 Task: Set the Address to "132, My Street, Kingston, New York 12401" while creating a new customer.
Action: Mouse moved to (159, 19)
Screenshot: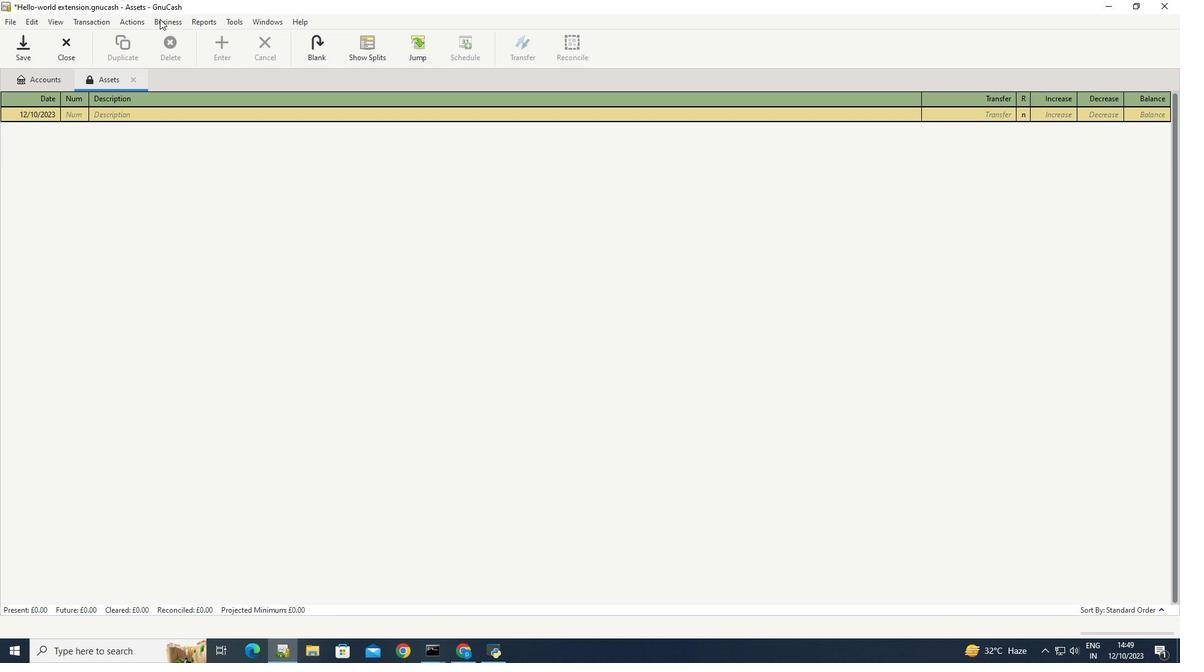 
Action: Mouse pressed left at (159, 19)
Screenshot: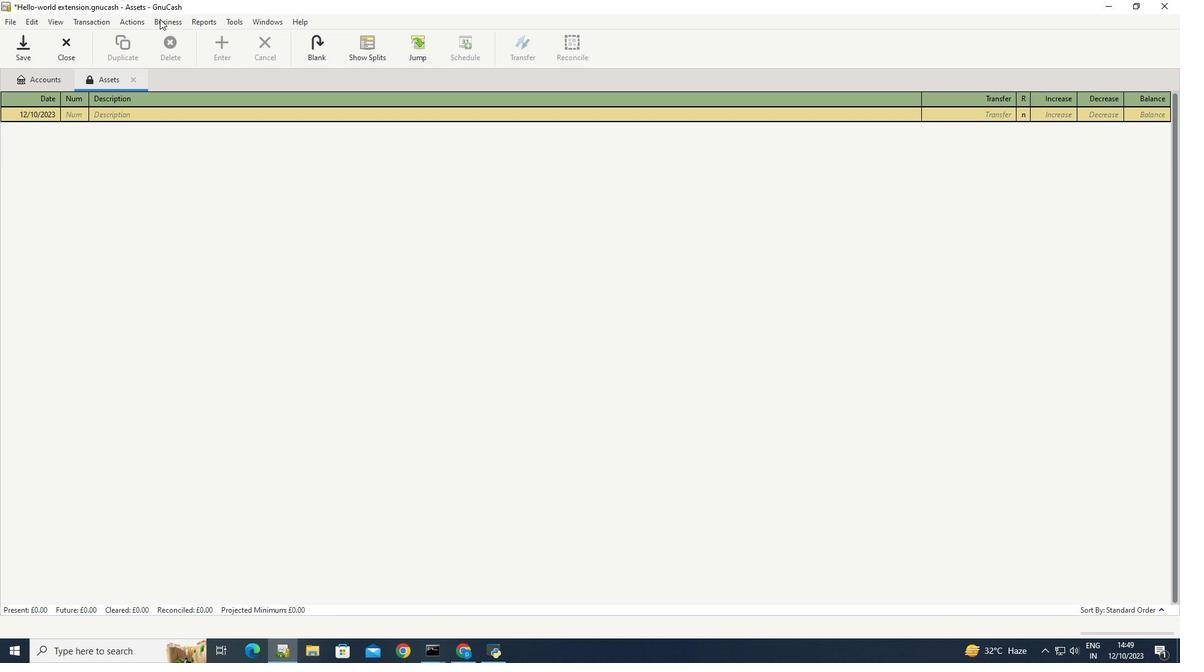 
Action: Mouse moved to (310, 53)
Screenshot: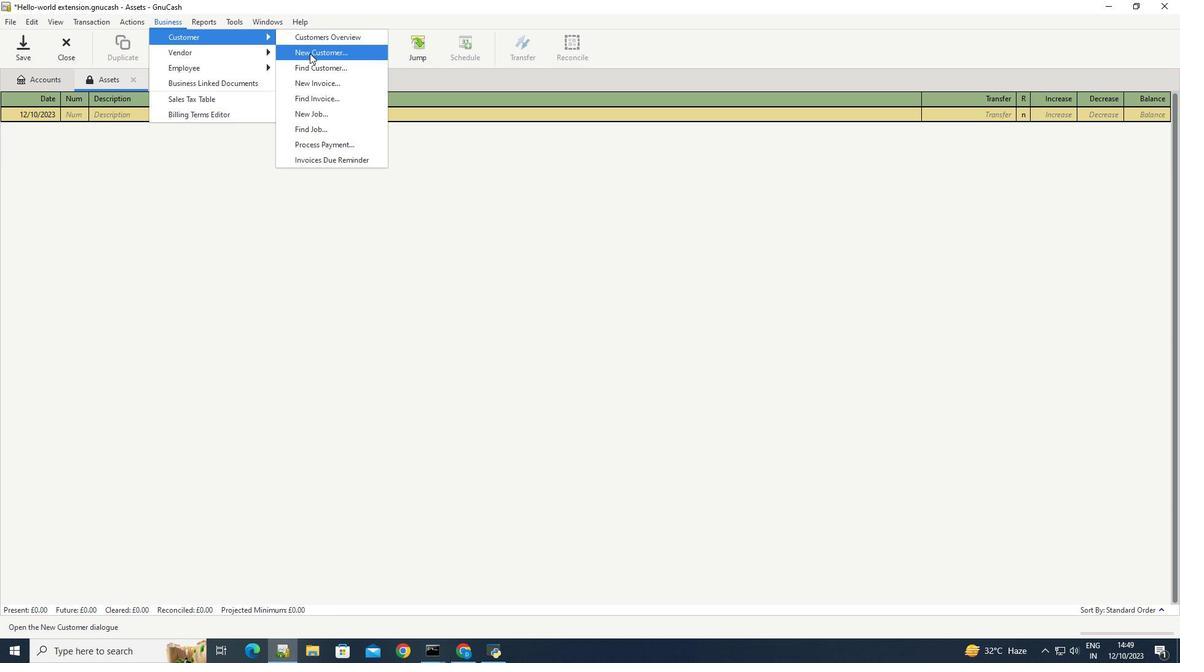 
Action: Mouse pressed left at (310, 53)
Screenshot: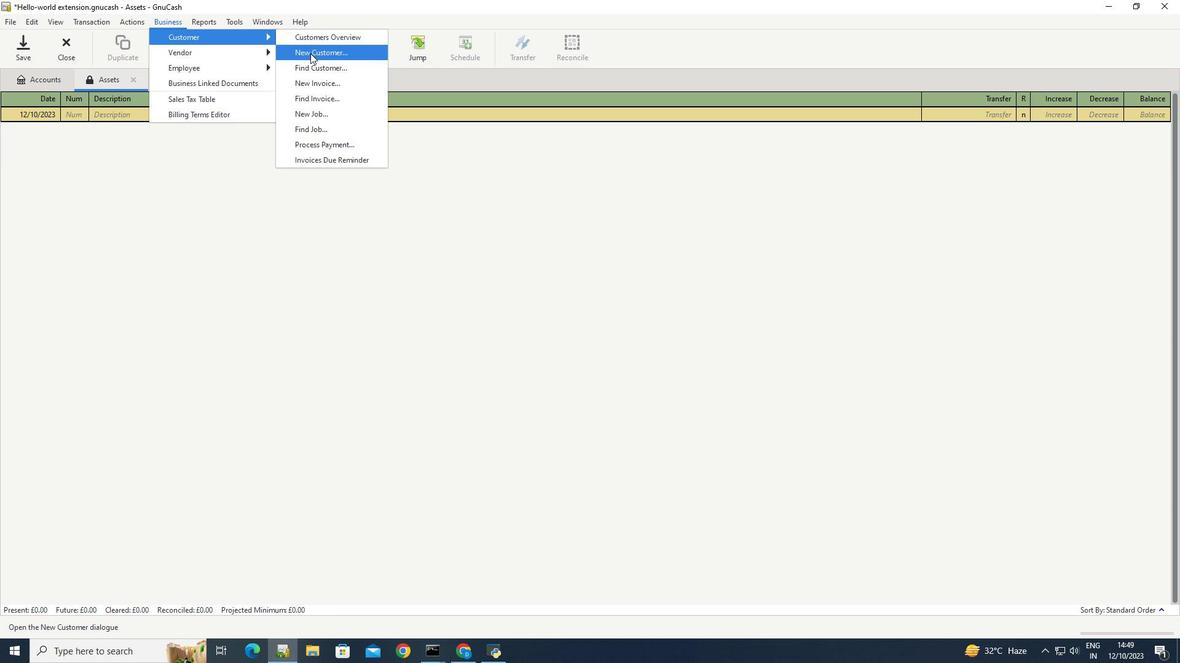 
Action: Mouse moved to (543, 311)
Screenshot: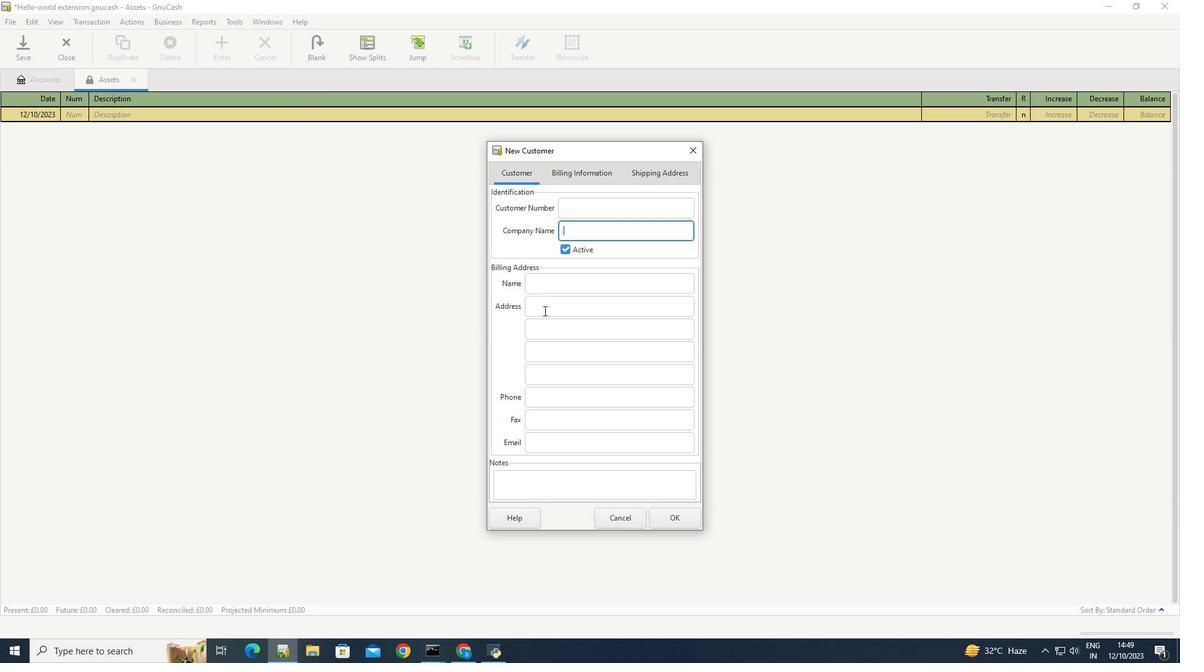 
Action: Mouse pressed left at (543, 311)
Screenshot: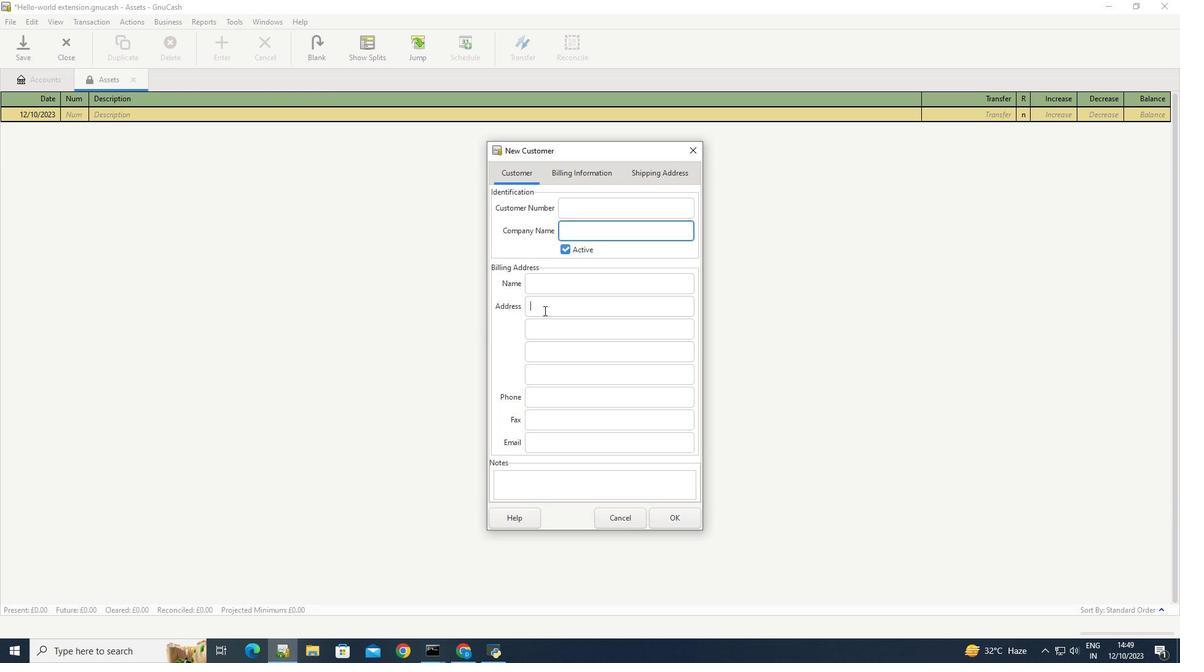 
Action: Key pressed 12<Key.backspace>32<Key.space><Key.caps_lock>M<Key.caps_lock>y<Key.space><Key.caps_lock>S<Key.caps_lock>treet
Screenshot: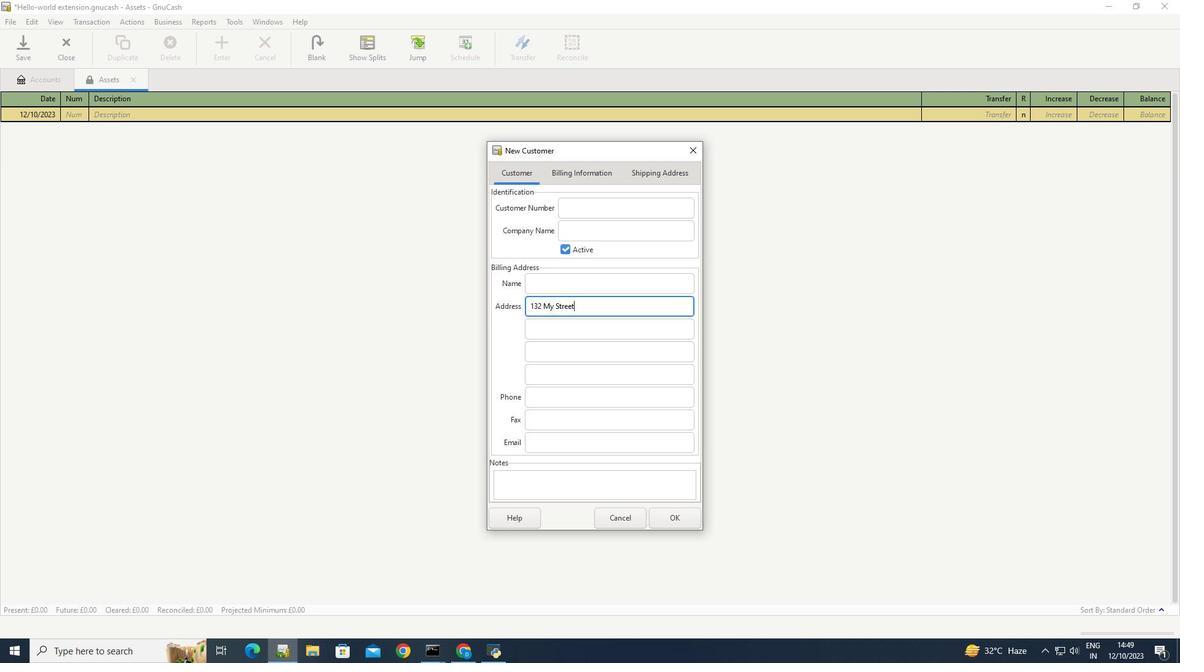 
Action: Mouse moved to (533, 331)
Screenshot: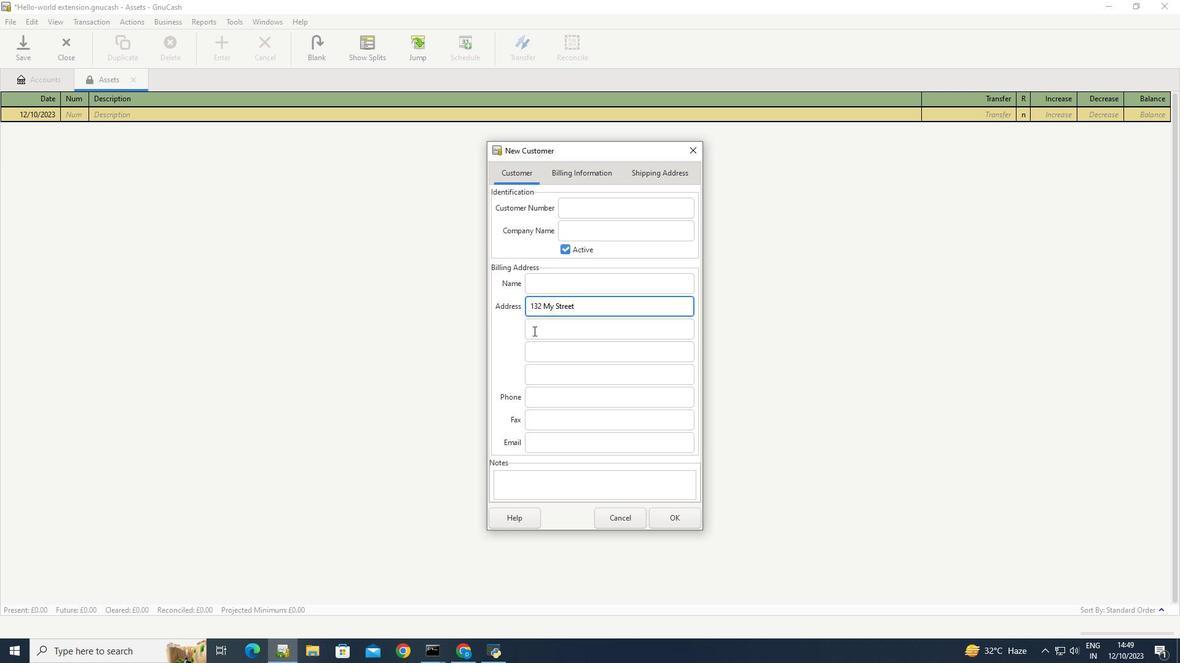 
Action: Mouse pressed left at (533, 331)
Screenshot: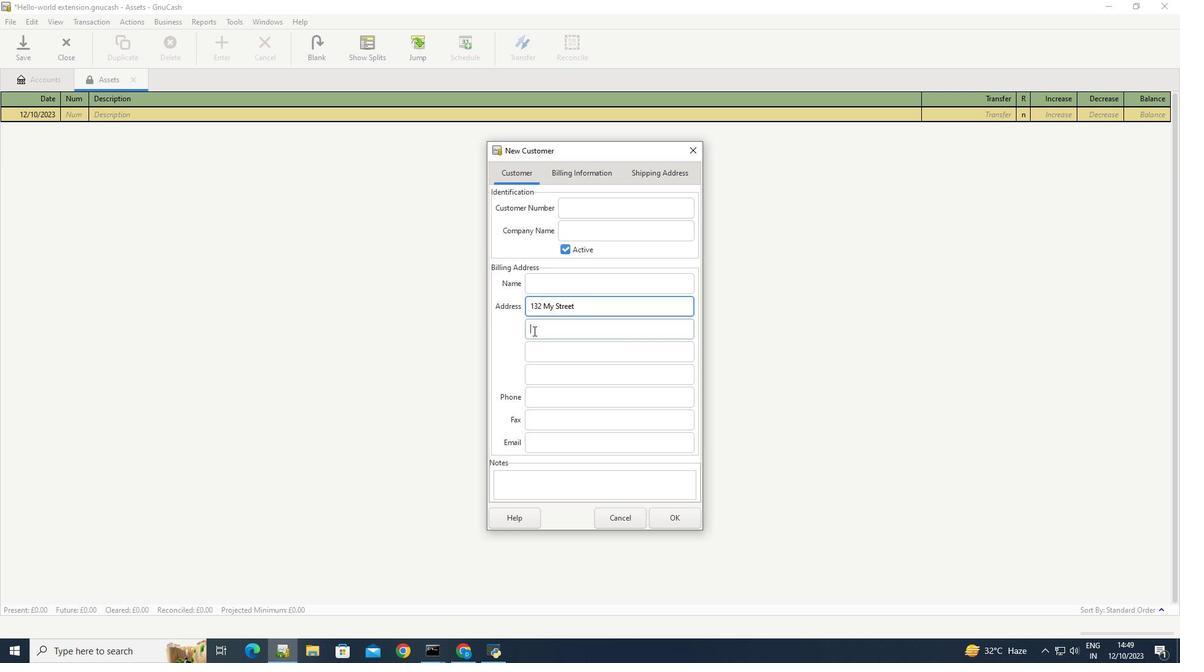
Action: Key pressed <Key.caps_lock>I<Key.backspace><Key.caps_lock>k<Key.caps_lock><Key.backspace>K<Key.caps_lock>ingston
Screenshot: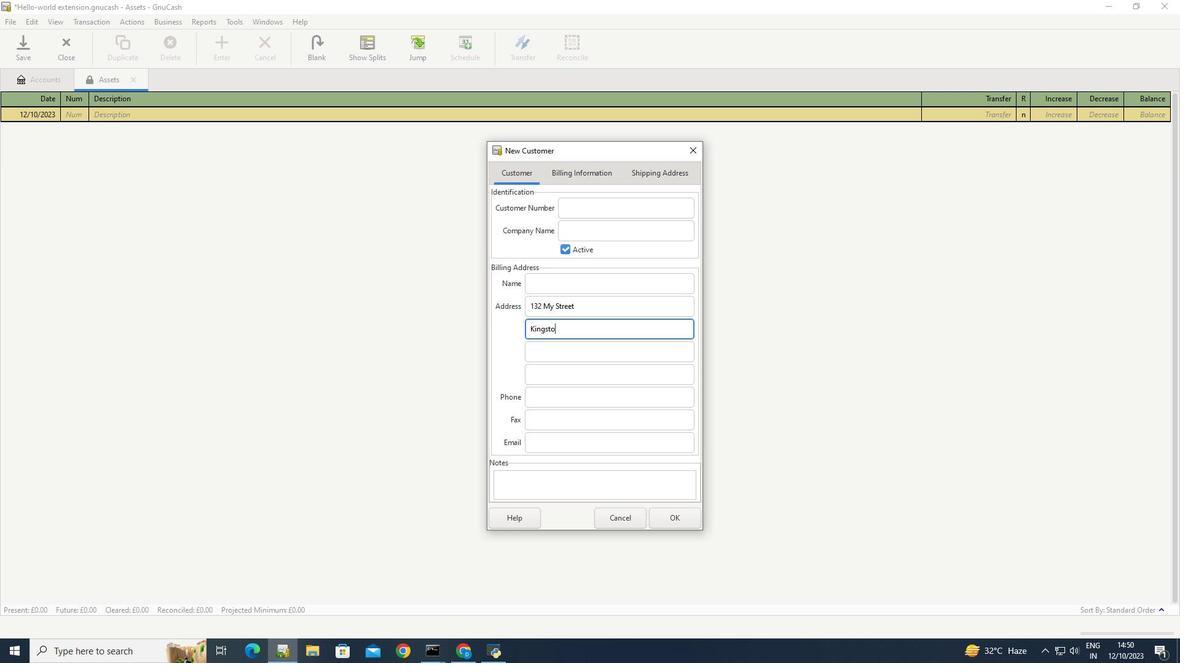
Action: Mouse moved to (536, 354)
Screenshot: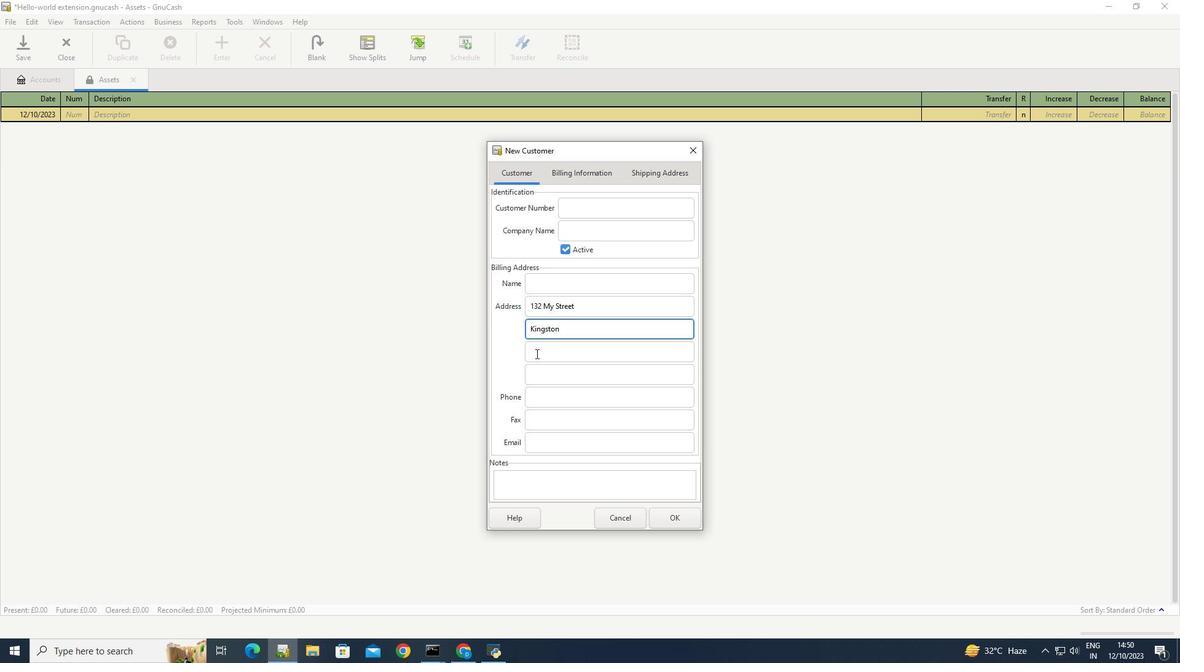 
Action: Mouse pressed left at (536, 354)
Screenshot: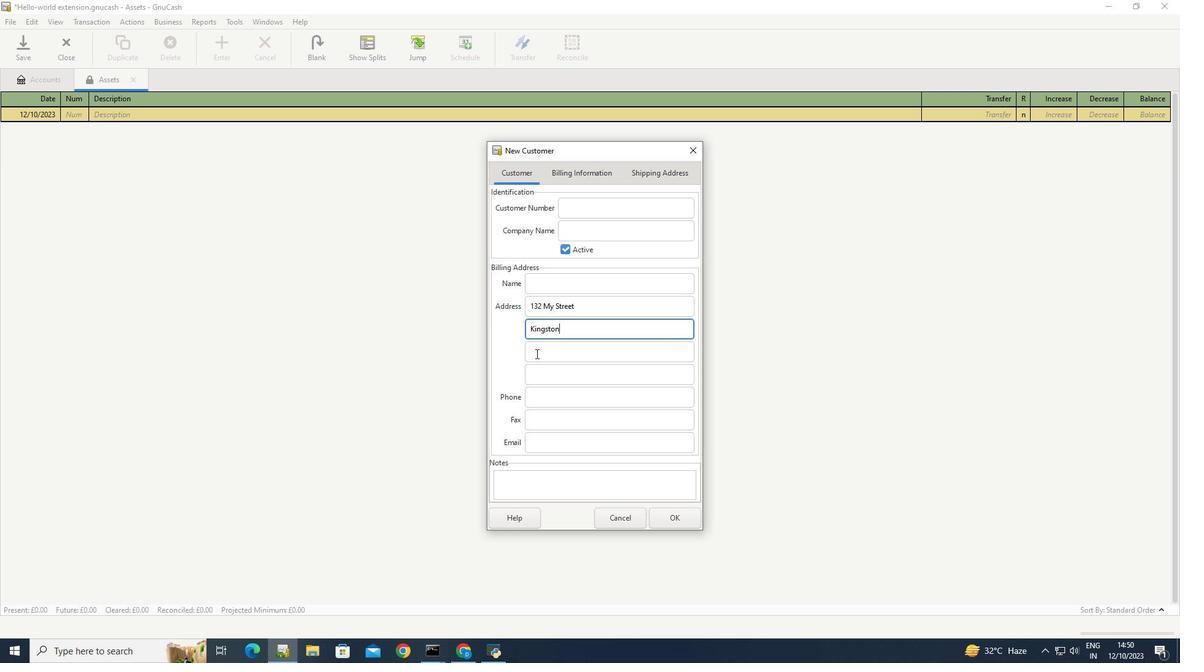 
Action: Mouse moved to (519, 366)
Screenshot: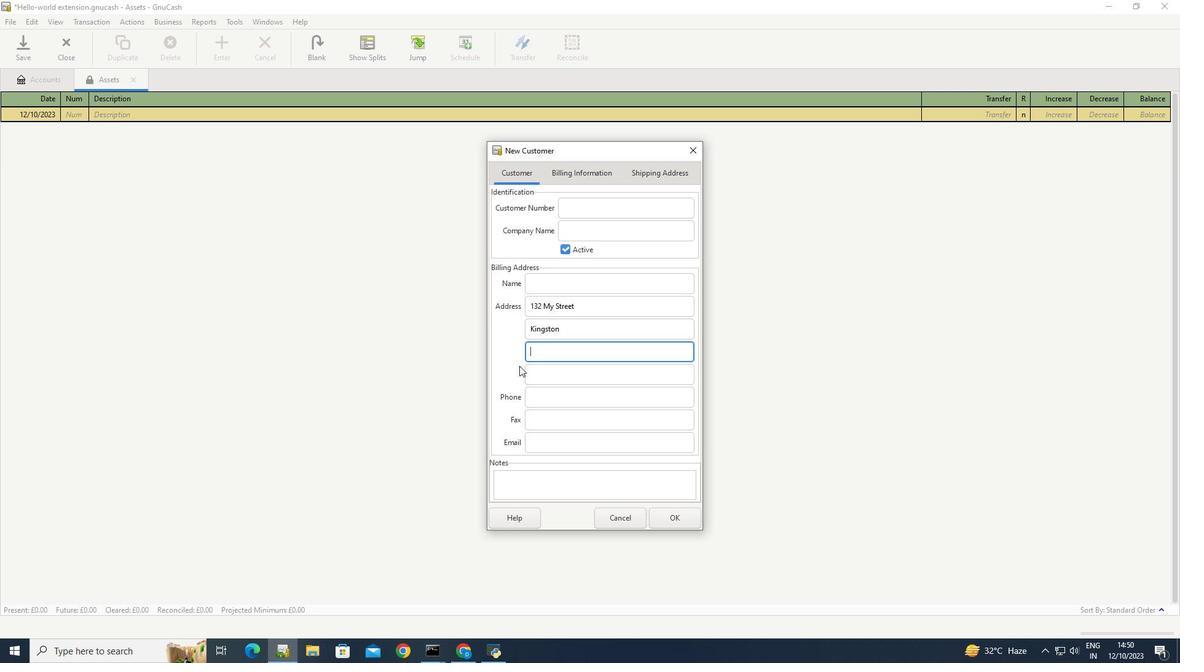 
Action: Key pressed <Key.caps_lock>N<Key.caps_lock>ew<Key.space><Key.caps_lock>Y<Key.caps_lock>ork
Screenshot: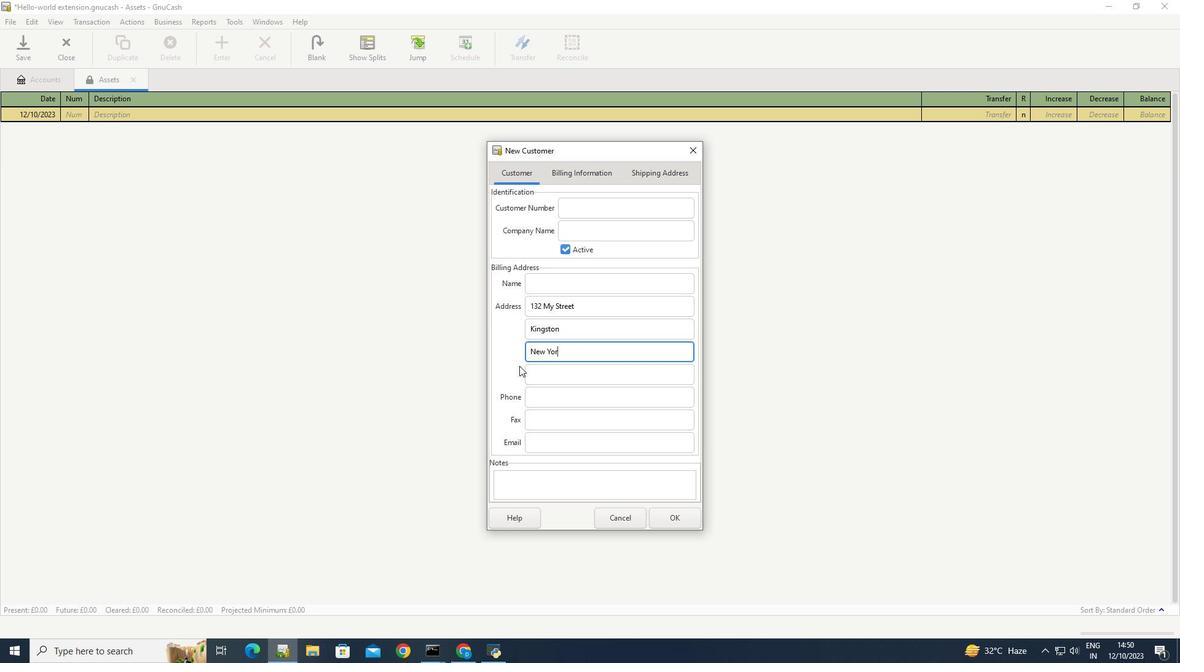 
Action: Mouse moved to (551, 371)
Screenshot: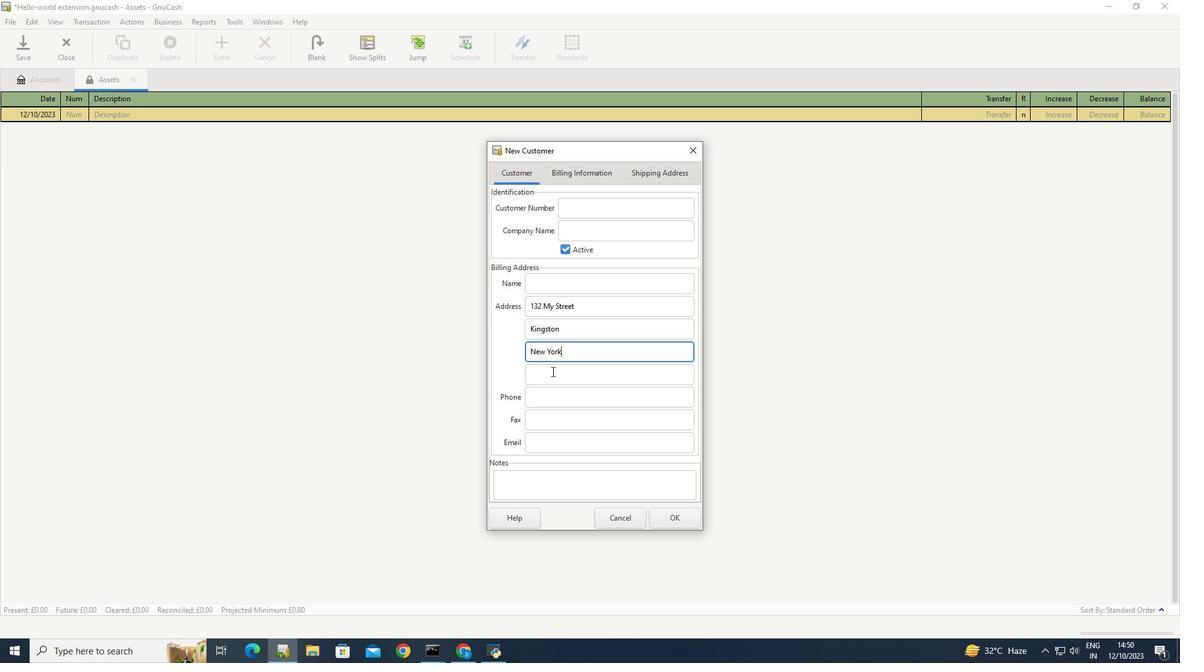 
Action: Mouse pressed left at (551, 371)
Screenshot: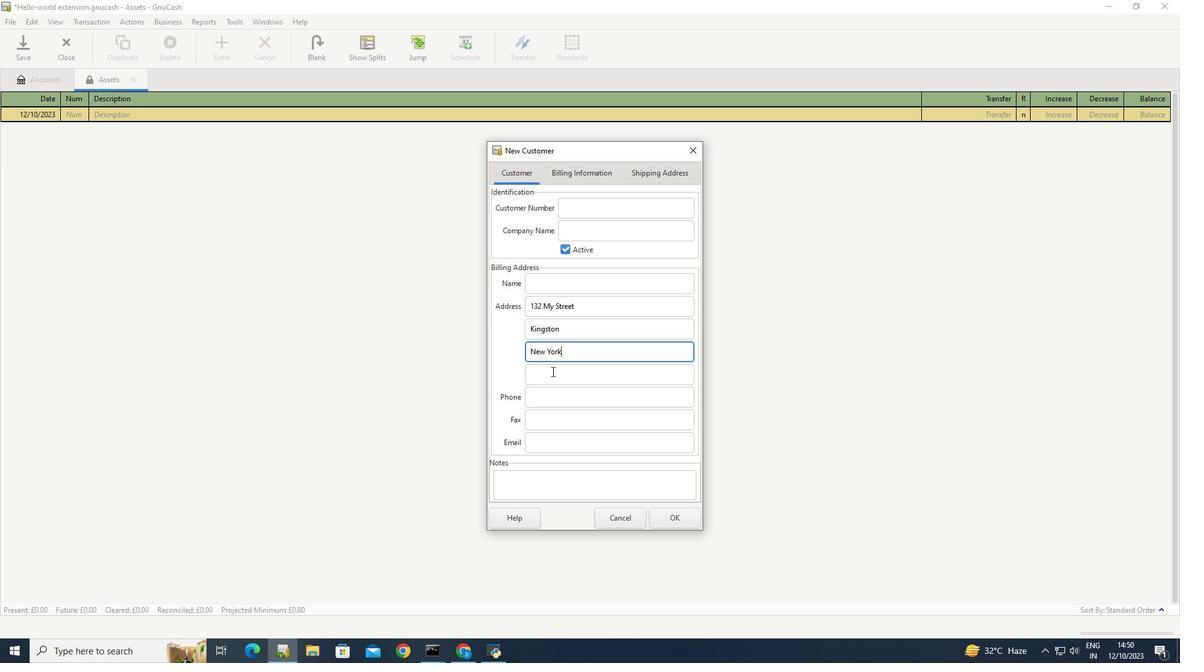 
Action: Key pressed 12401
Screenshot: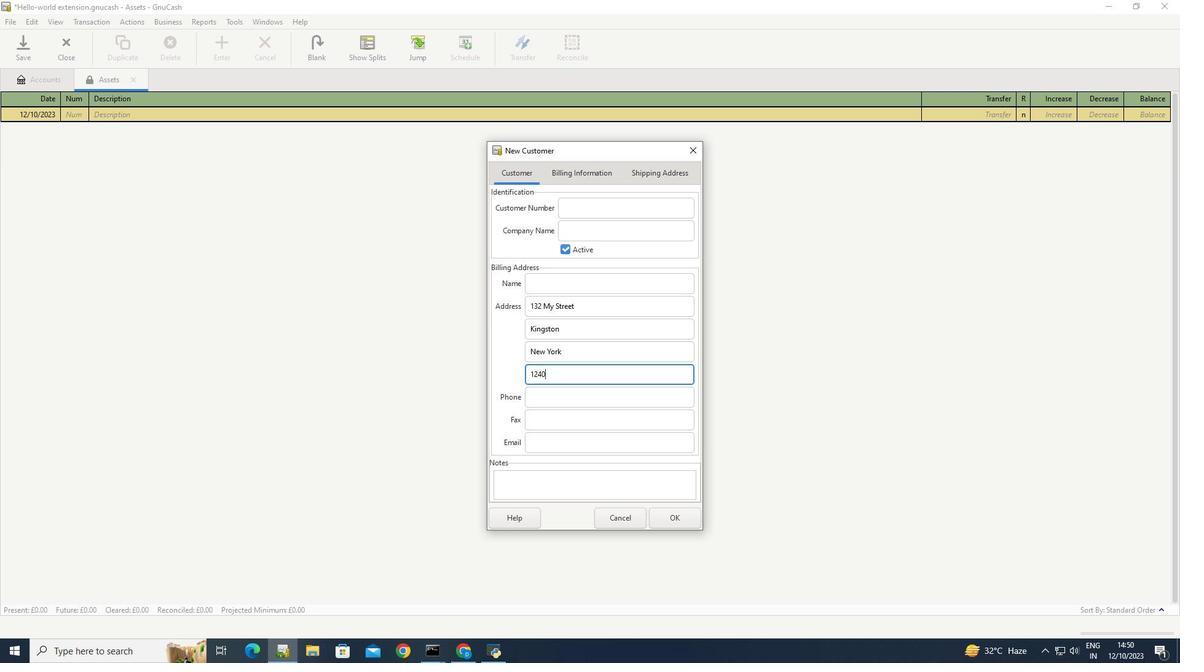 
Action: Mouse moved to (500, 358)
Screenshot: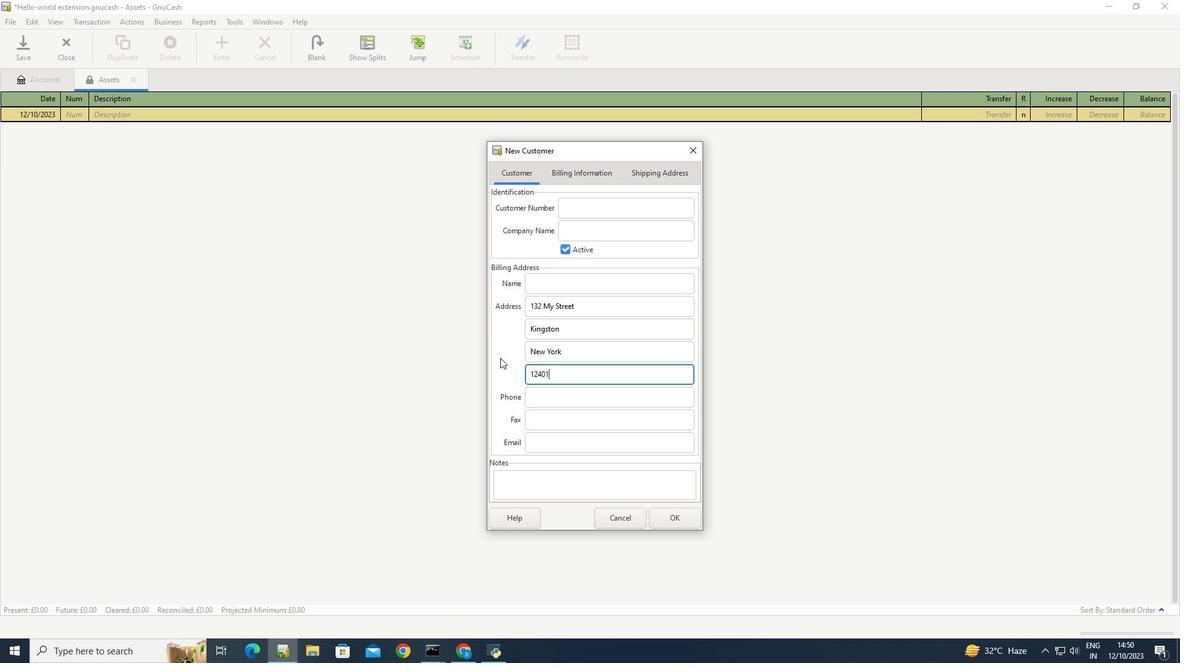 
Action: Mouse pressed left at (500, 358)
Screenshot: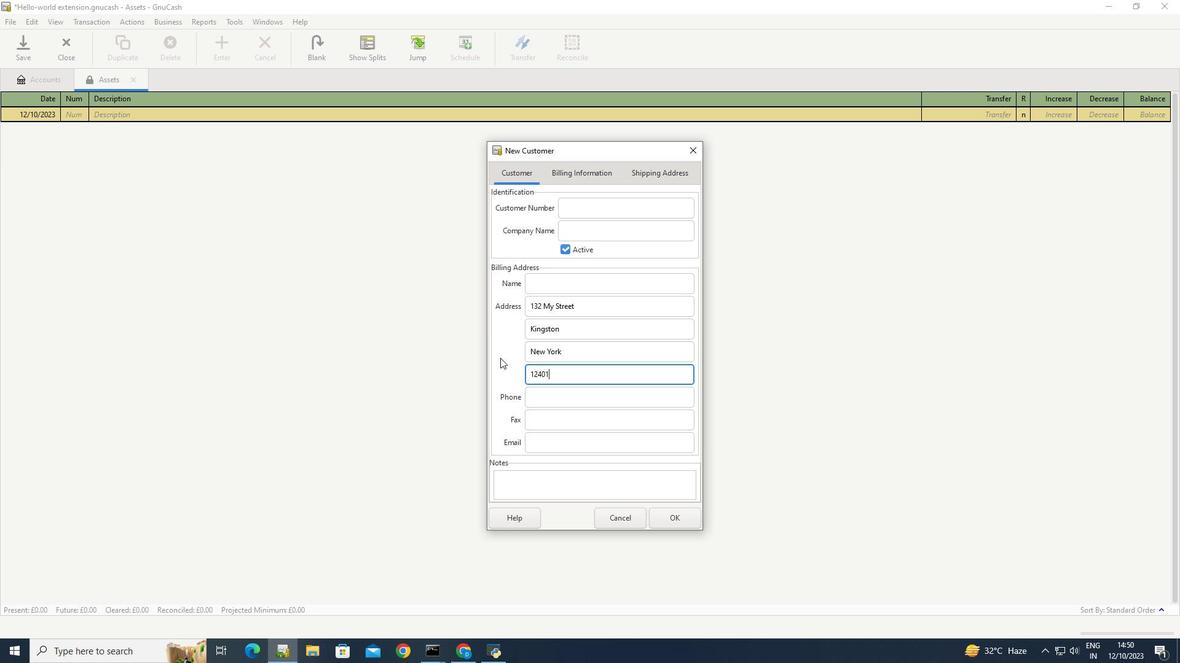 
